 Task: Sort the products in the category "Candles & Air Fresheners" by price (highest first).
Action: Mouse moved to (805, 260)
Screenshot: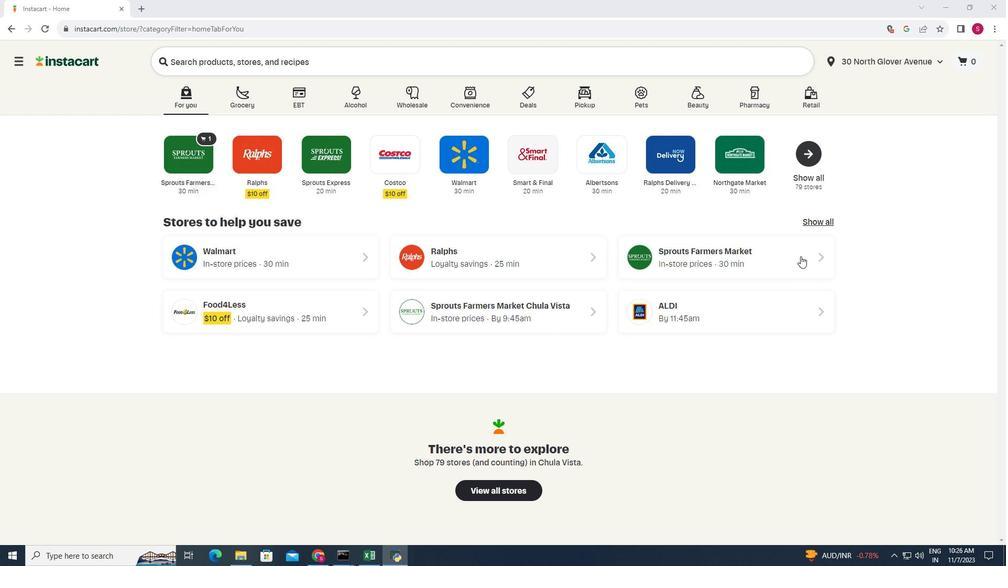 
Action: Mouse pressed left at (805, 260)
Screenshot: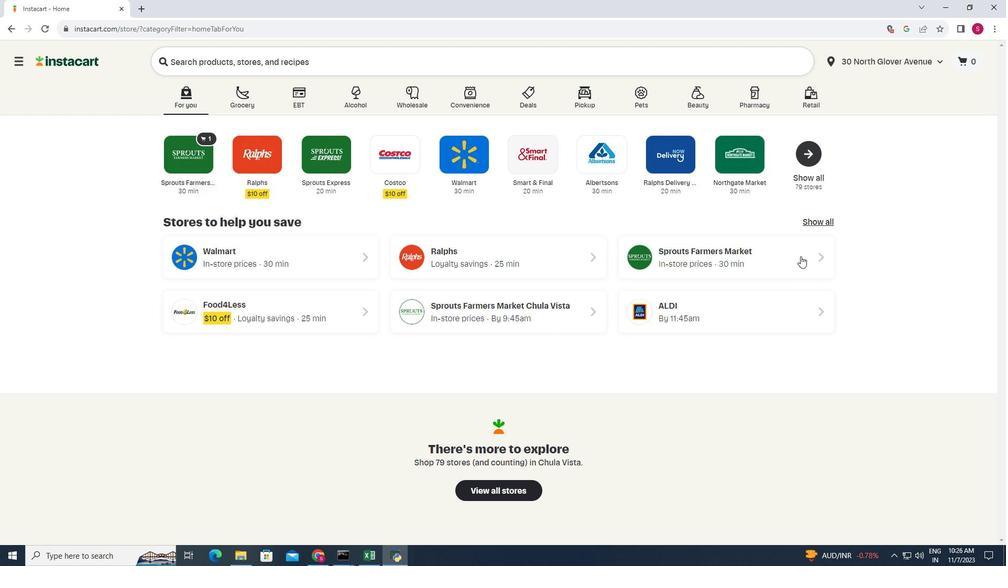 
Action: Mouse moved to (92, 379)
Screenshot: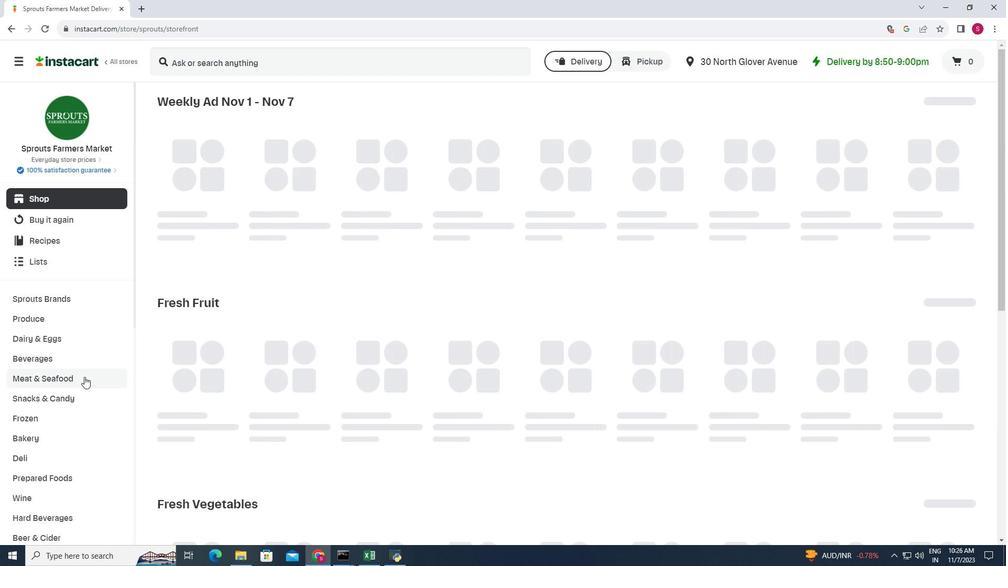 
Action: Mouse scrolled (92, 378) with delta (0, 0)
Screenshot: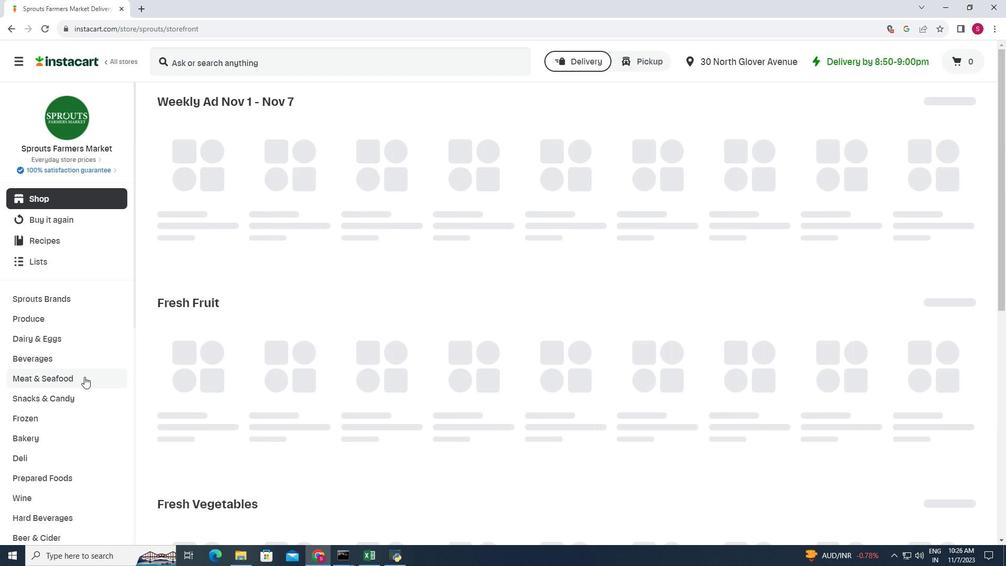 
Action: Mouse moved to (88, 382)
Screenshot: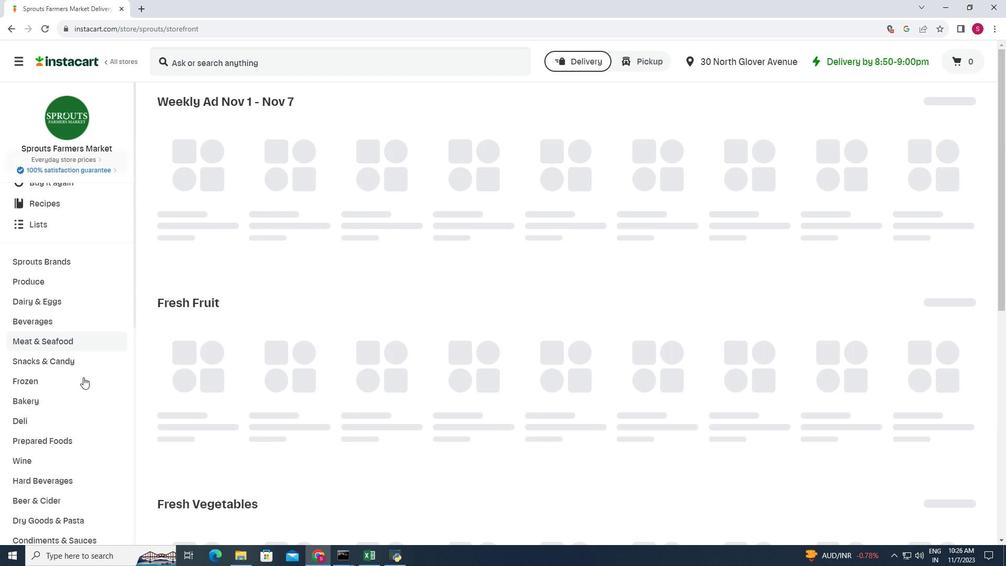 
Action: Mouse scrolled (88, 381) with delta (0, 0)
Screenshot: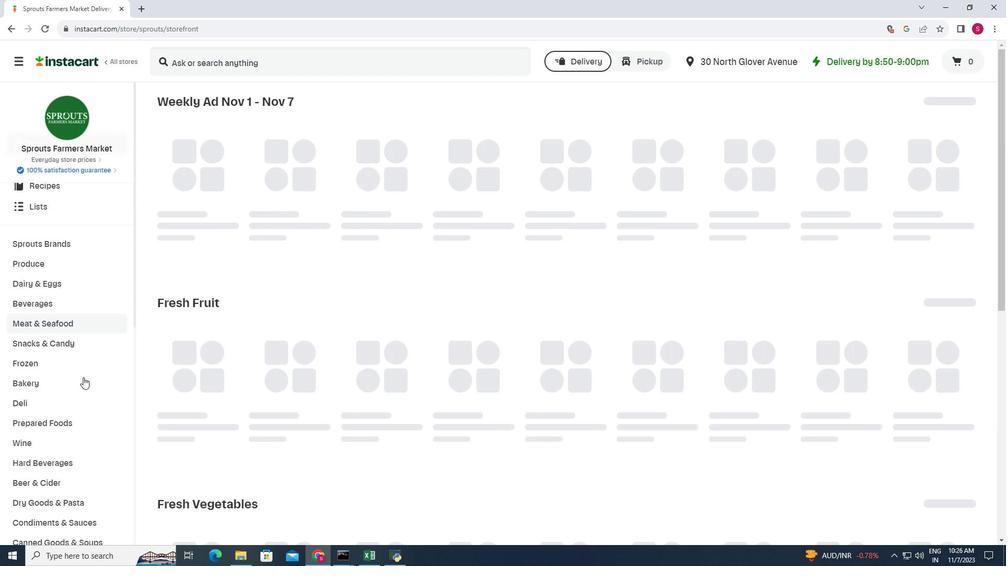 
Action: Mouse moved to (85, 385)
Screenshot: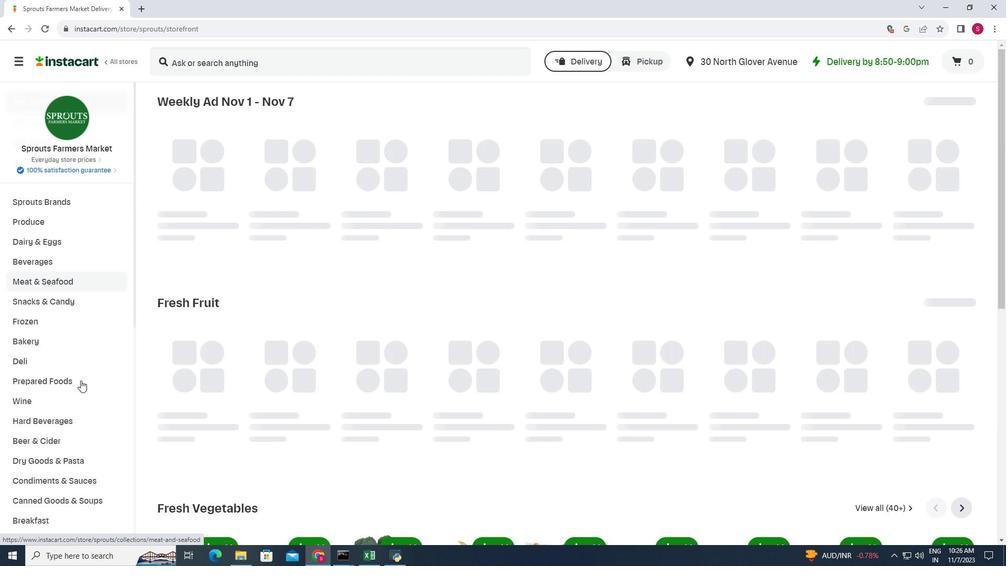 
Action: Mouse scrolled (85, 384) with delta (0, 0)
Screenshot: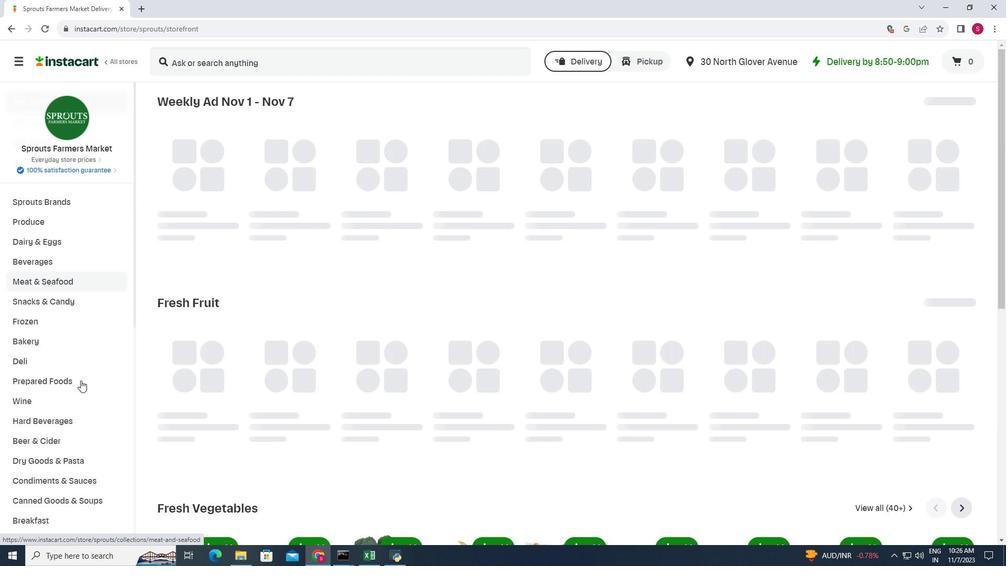 
Action: Mouse moved to (84, 386)
Screenshot: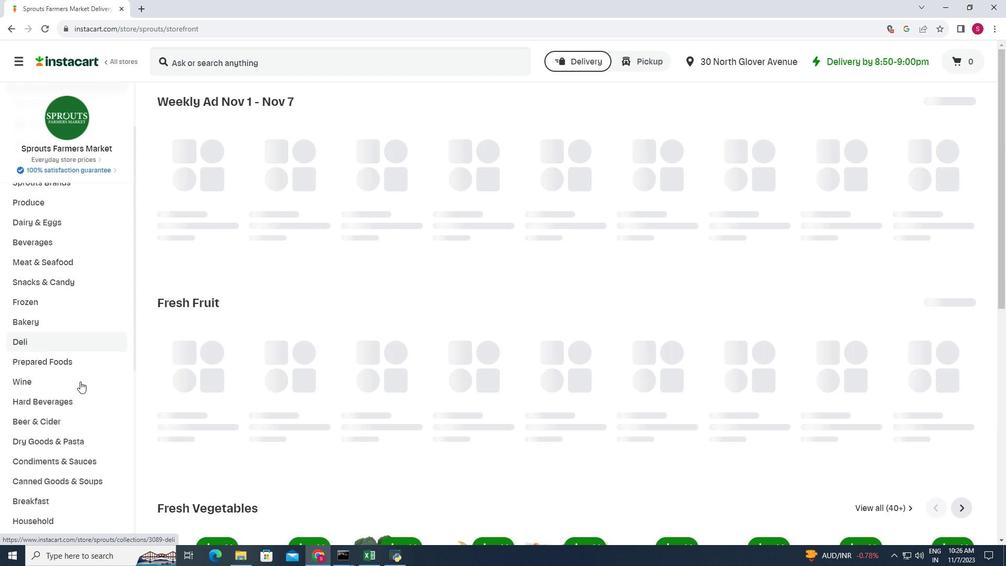 
Action: Mouse scrolled (84, 385) with delta (0, 0)
Screenshot: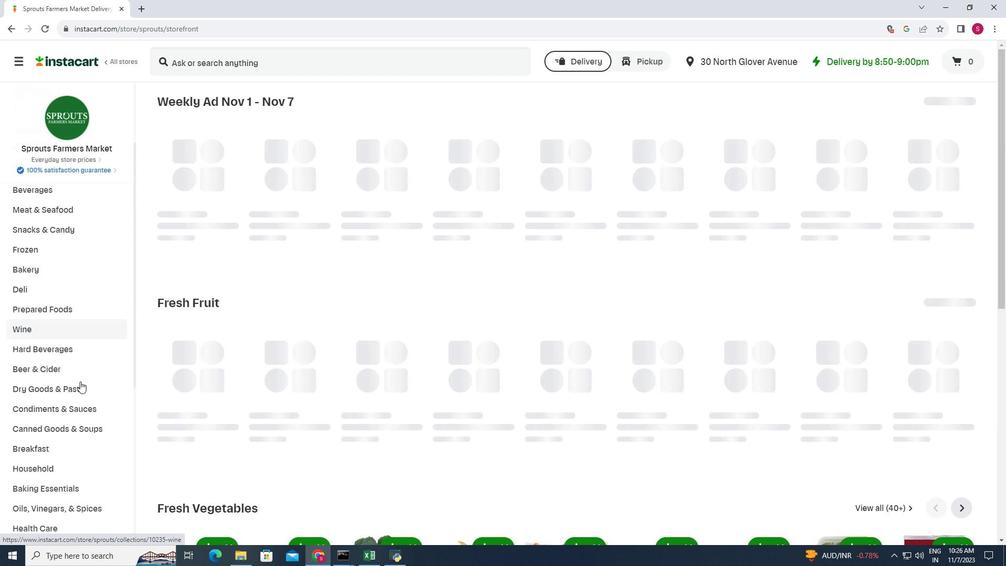 
Action: Mouse moved to (73, 444)
Screenshot: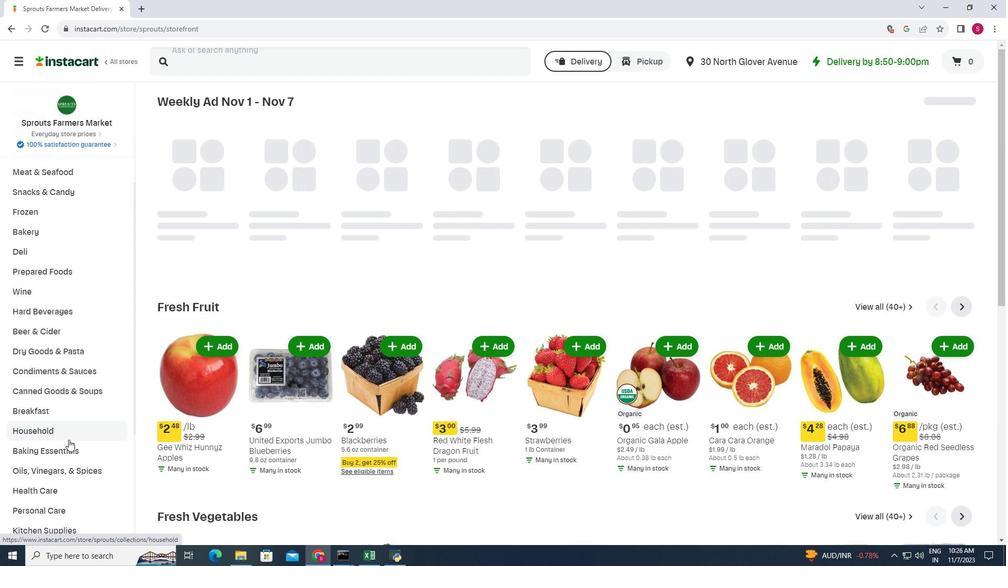 
Action: Mouse pressed left at (73, 444)
Screenshot: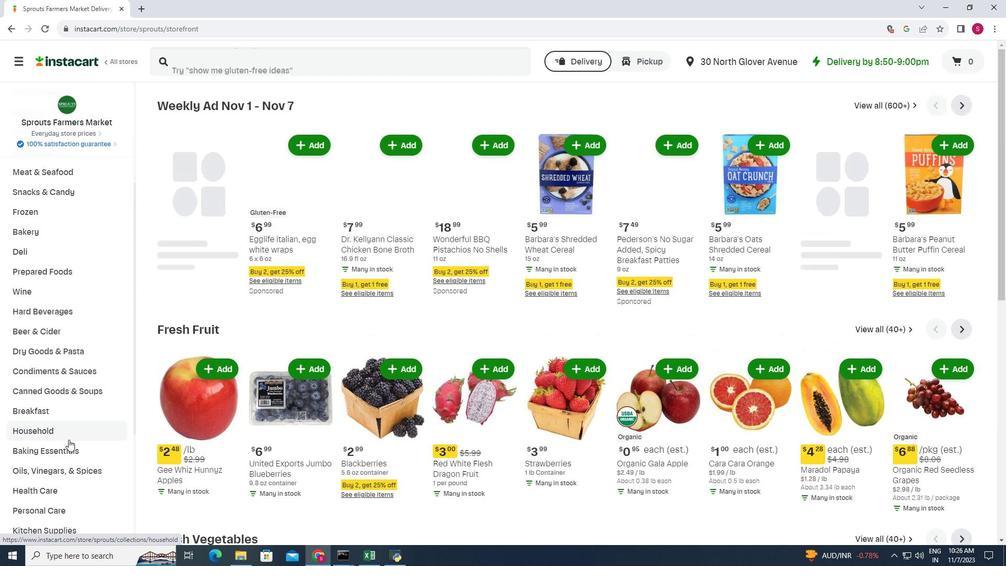 
Action: Mouse moved to (547, 126)
Screenshot: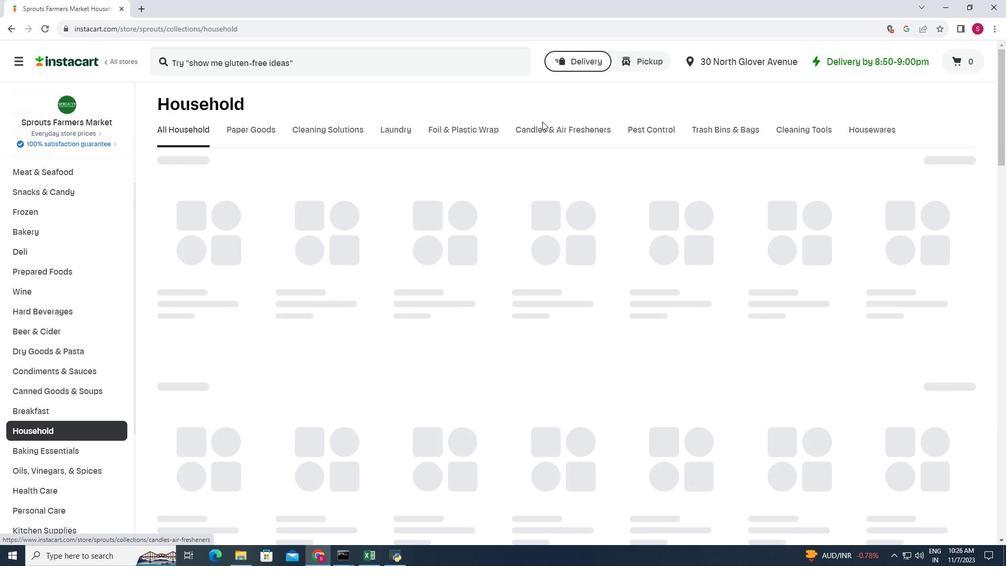
Action: Mouse pressed left at (547, 126)
Screenshot: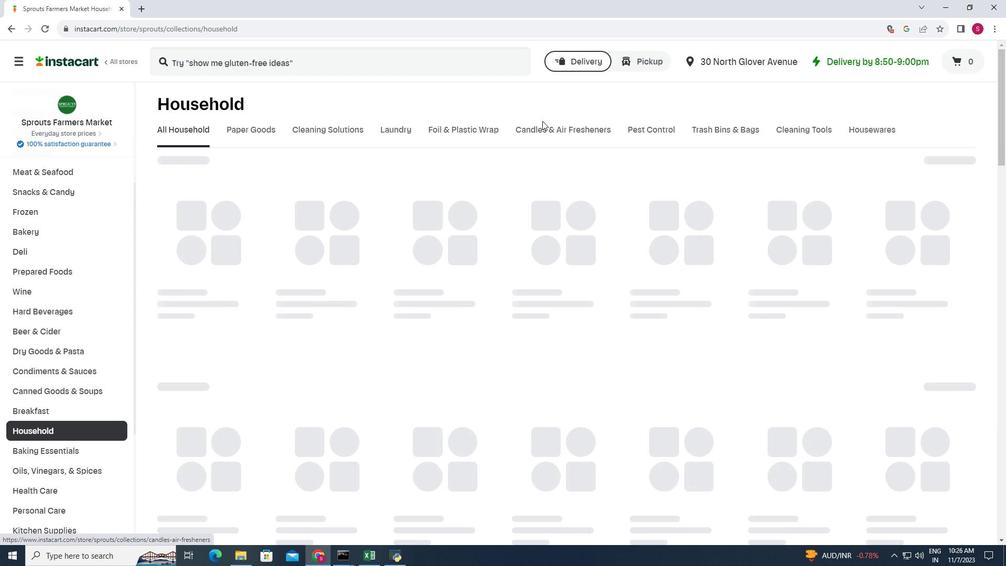 
Action: Mouse moved to (543, 136)
Screenshot: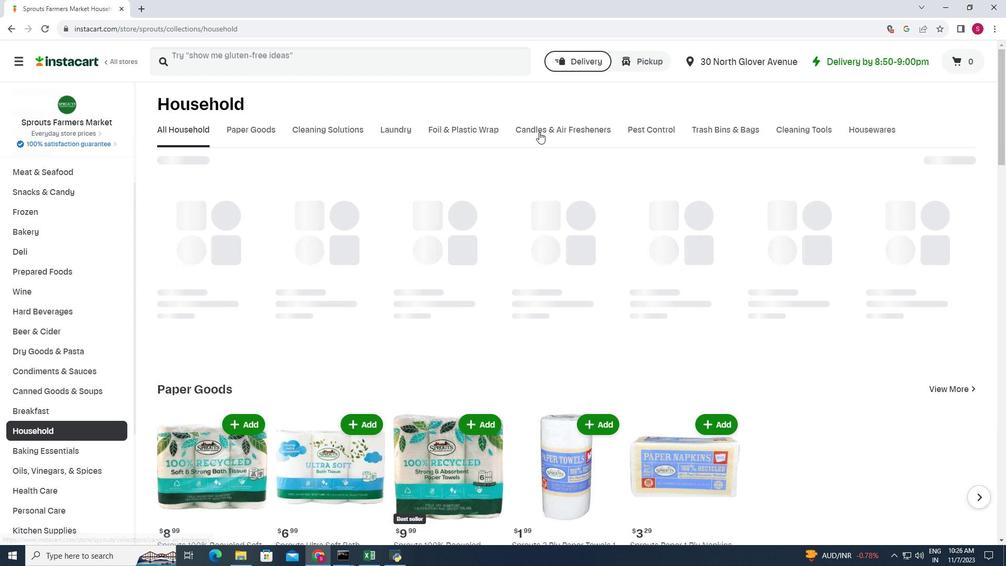
Action: Mouse pressed left at (543, 136)
Screenshot: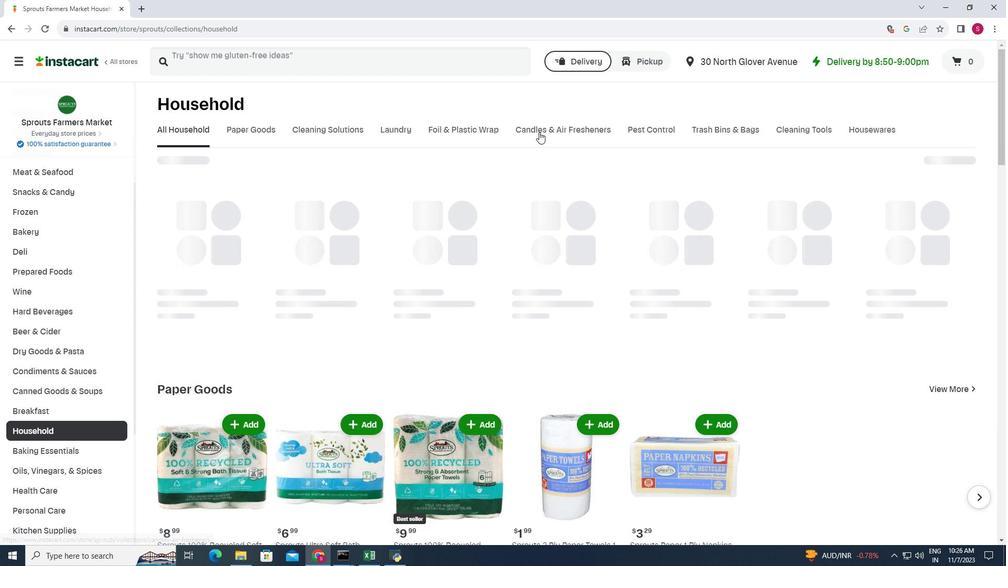 
Action: Mouse moved to (969, 214)
Screenshot: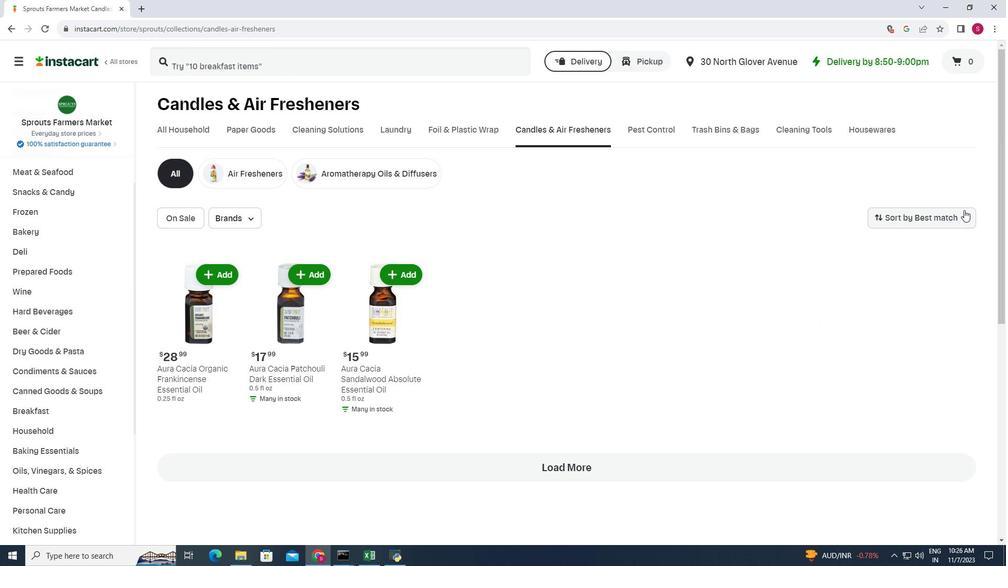 
Action: Mouse pressed left at (969, 214)
Screenshot: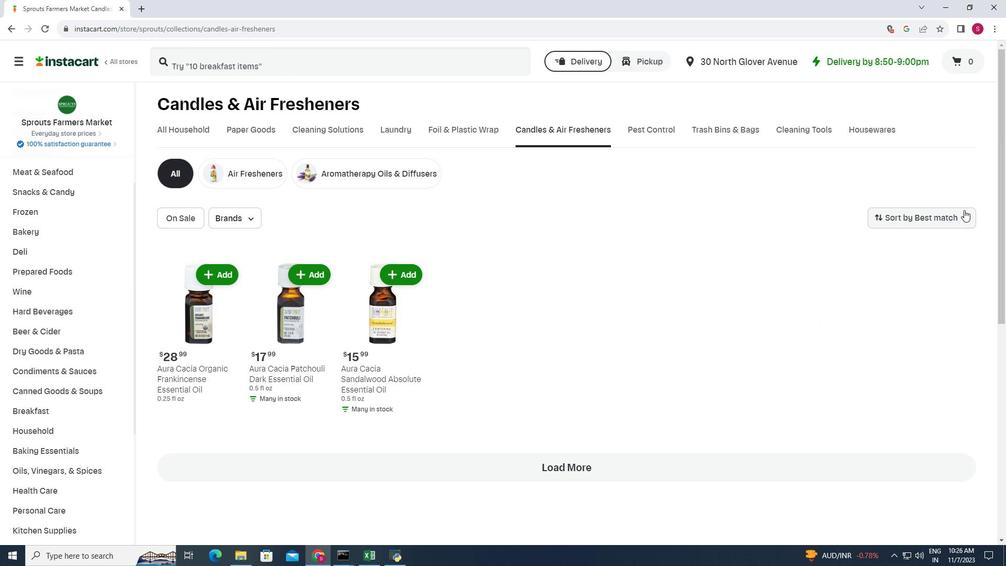 
Action: Mouse moved to (941, 291)
Screenshot: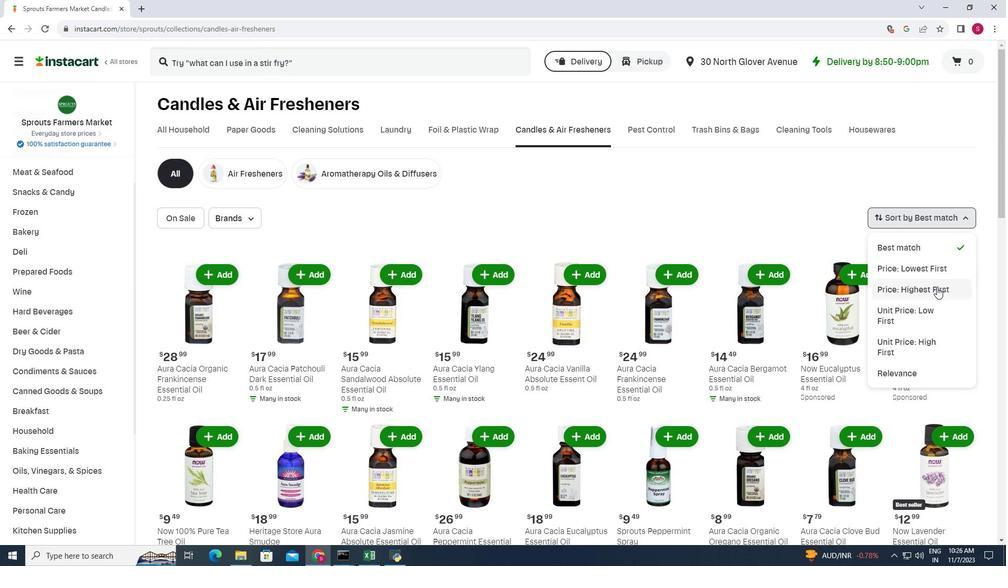 
Action: Mouse pressed left at (941, 291)
Screenshot: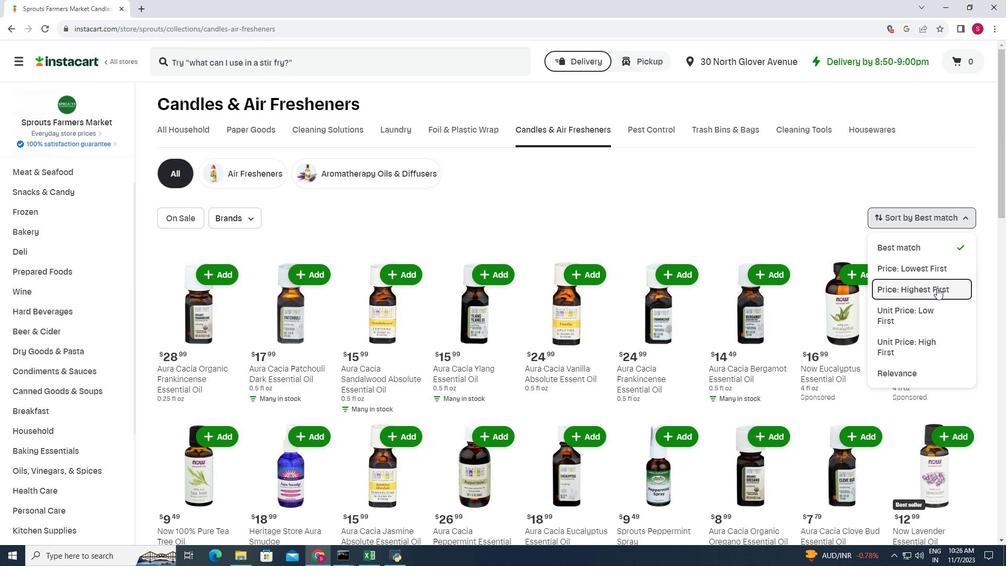 
Action: Mouse moved to (548, 195)
Screenshot: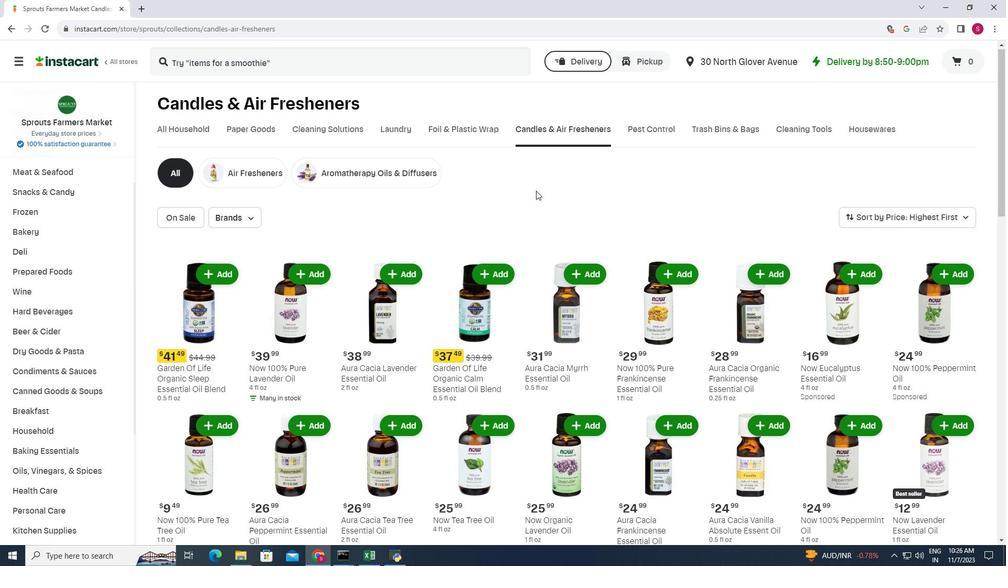 
Action: Mouse scrolled (548, 194) with delta (0, 0)
Screenshot: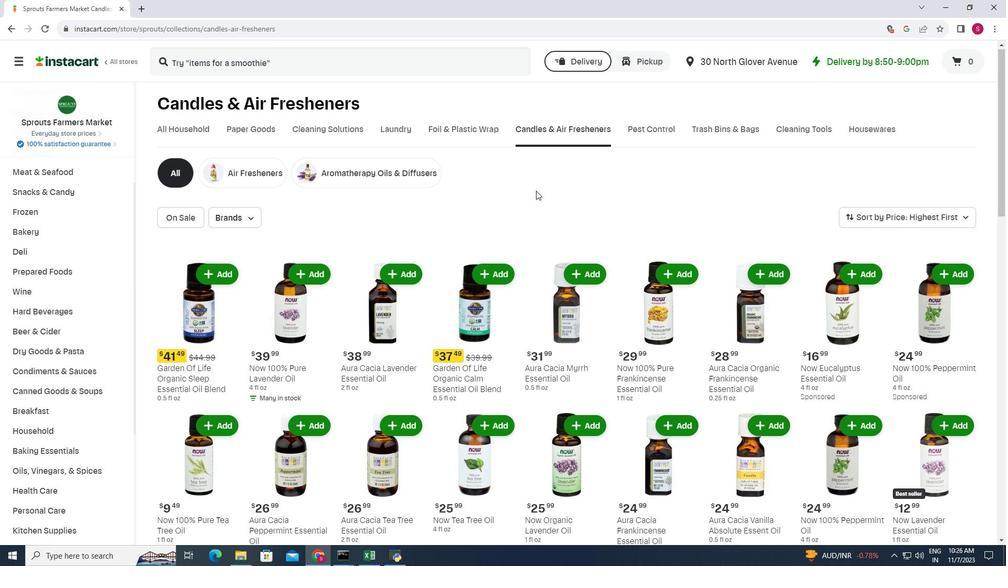 
Action: Mouse moved to (540, 195)
Screenshot: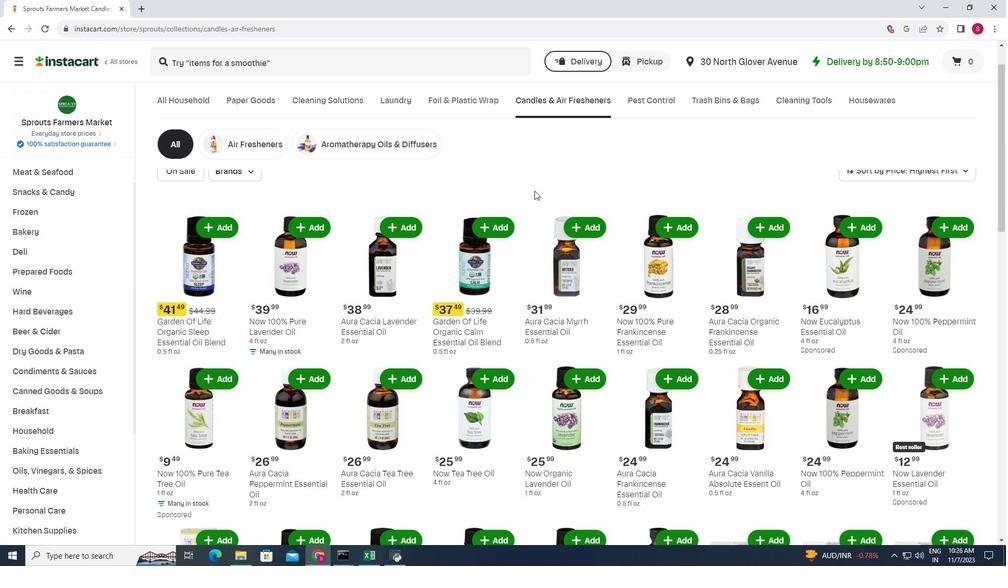 
Action: Mouse scrolled (540, 194) with delta (0, 0)
Screenshot: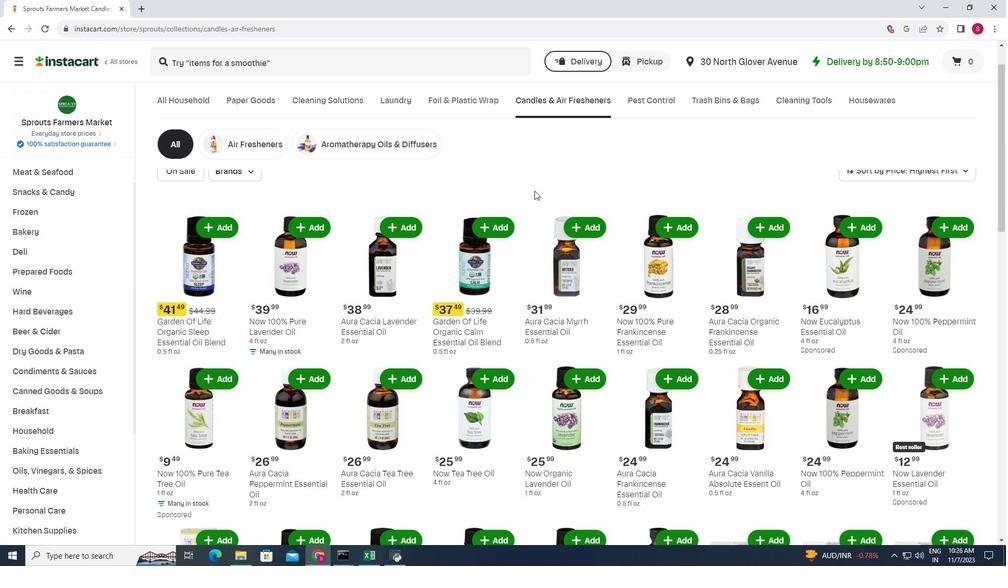 
Action: Mouse moved to (539, 195)
Screenshot: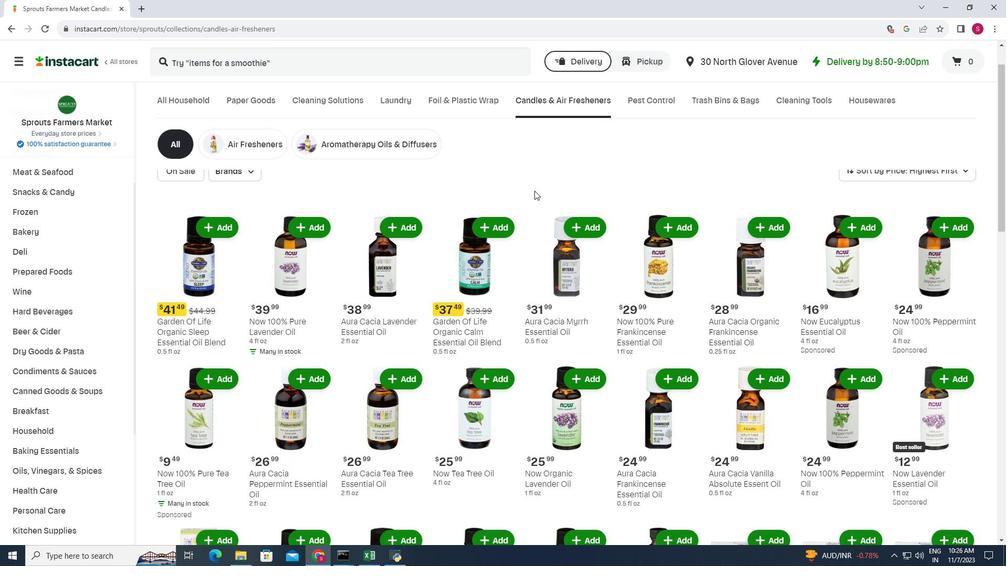 
Action: Mouse scrolled (539, 194) with delta (0, 0)
Screenshot: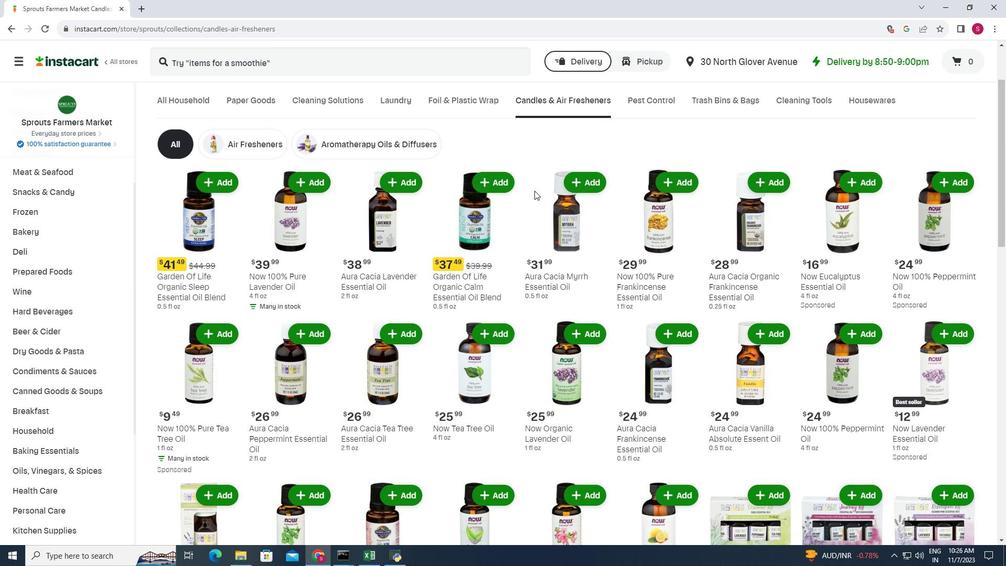 
Action: Mouse scrolled (539, 194) with delta (0, 0)
Screenshot: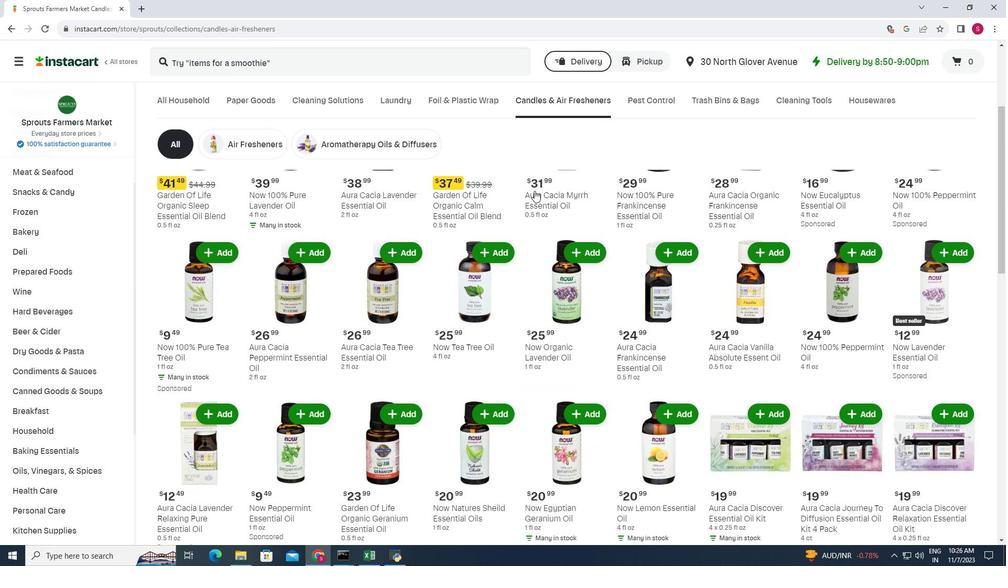 
Action: Mouse scrolled (539, 194) with delta (0, 0)
Screenshot: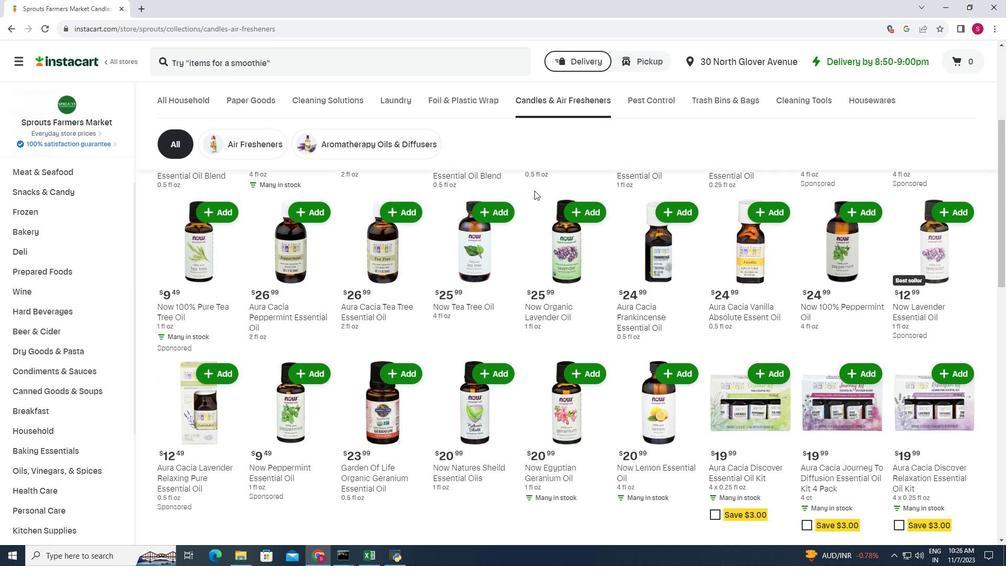 
Action: Mouse scrolled (539, 194) with delta (0, 0)
Screenshot: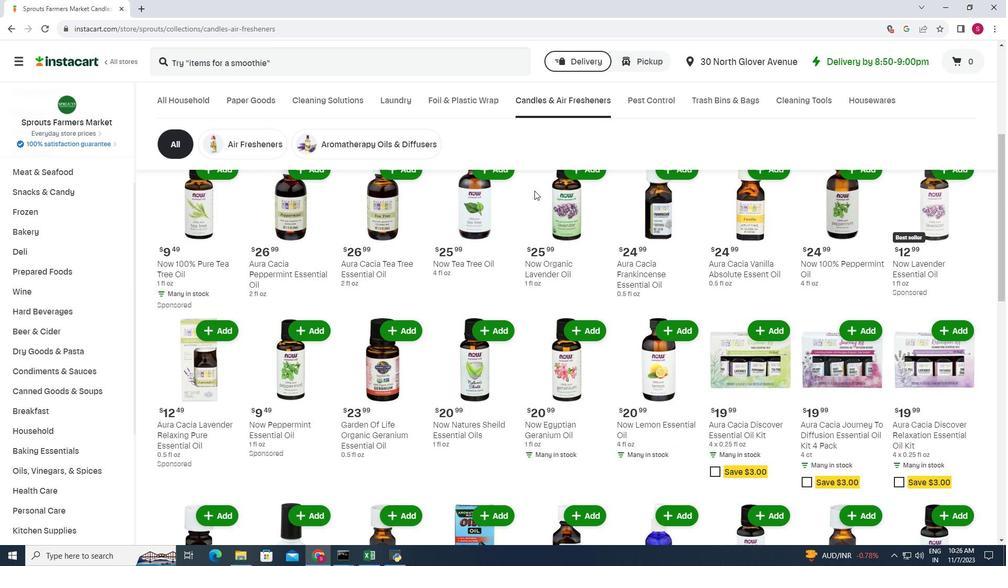 
Action: Mouse scrolled (539, 194) with delta (0, 0)
Screenshot: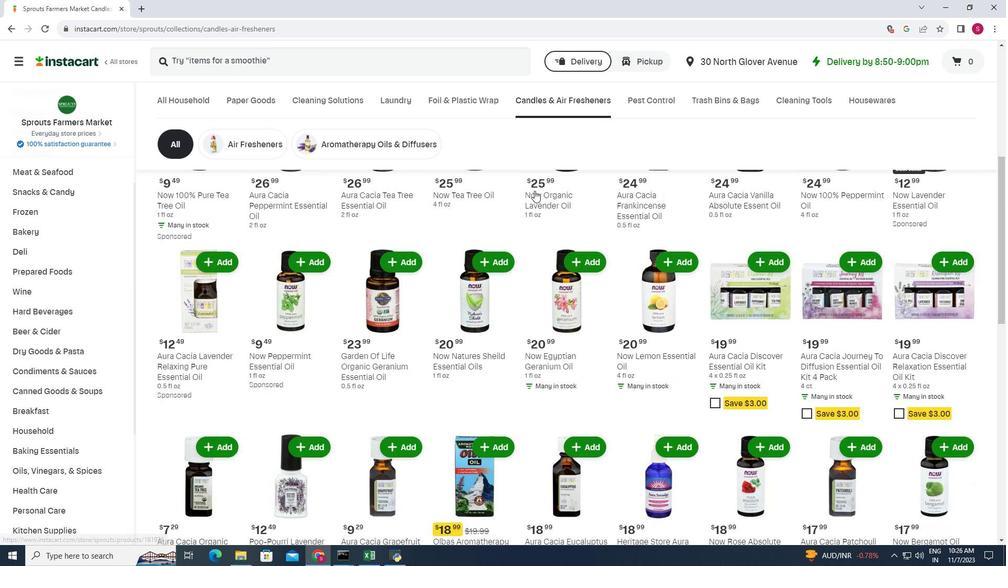 
Action: Mouse moved to (538, 196)
Screenshot: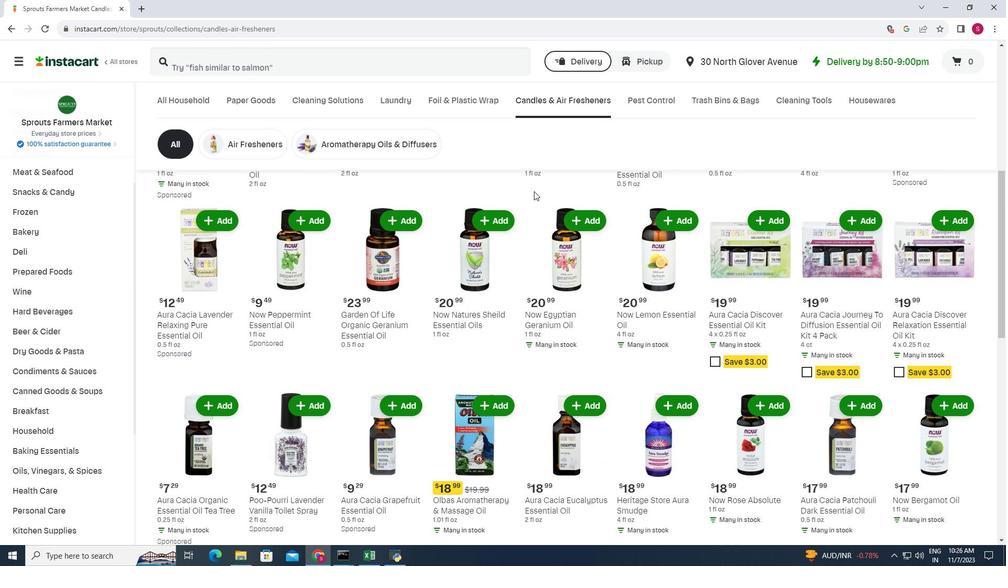 
Action: Mouse scrolled (538, 195) with delta (0, 0)
Screenshot: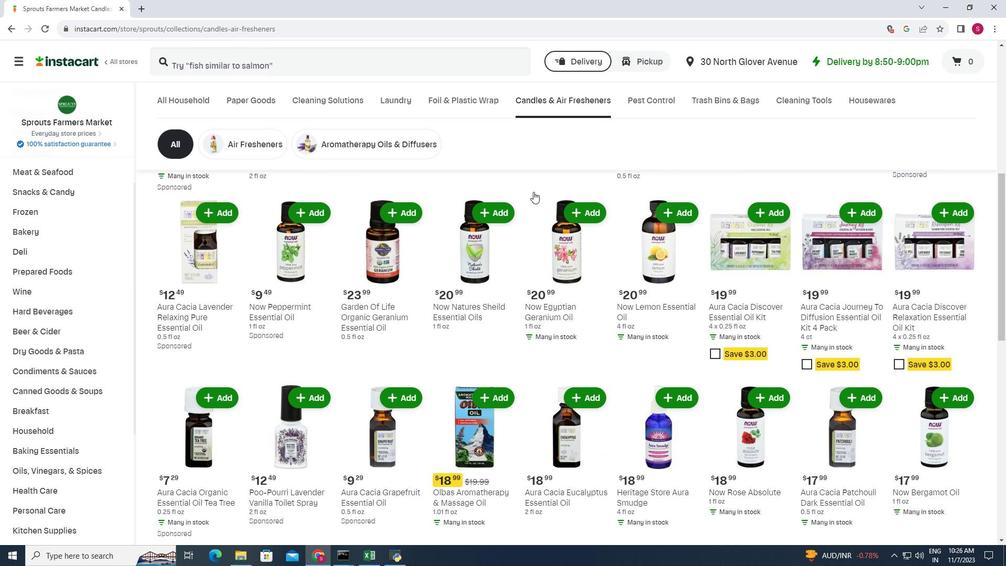 
Action: Mouse moved to (538, 196)
Screenshot: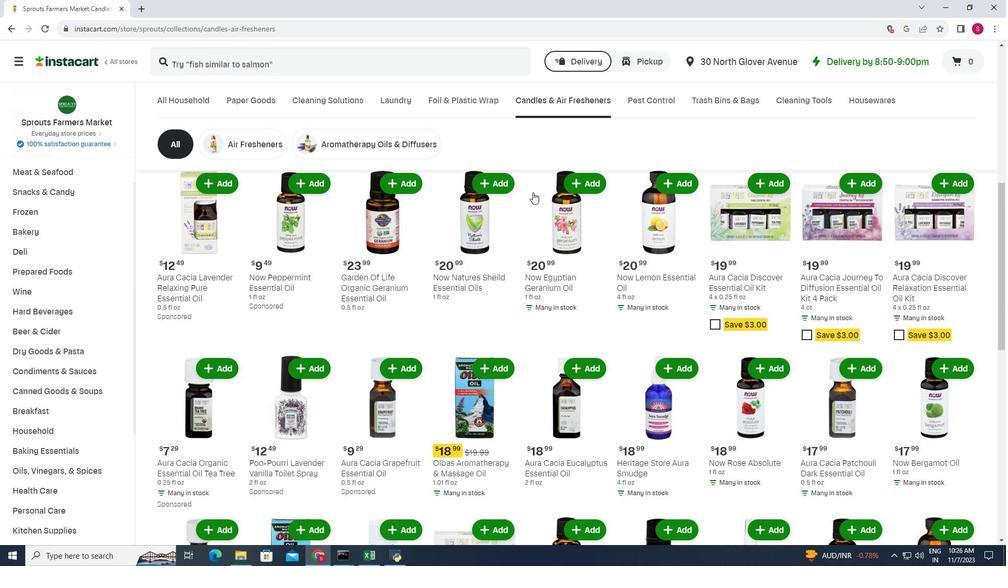 
Action: Mouse scrolled (538, 196) with delta (0, 0)
Screenshot: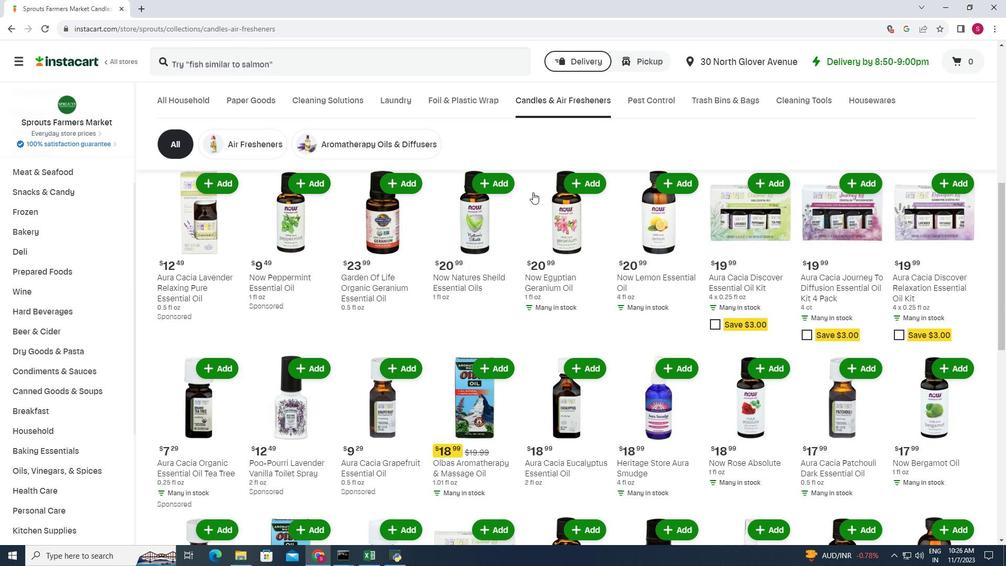 
Action: Mouse moved to (537, 197)
Screenshot: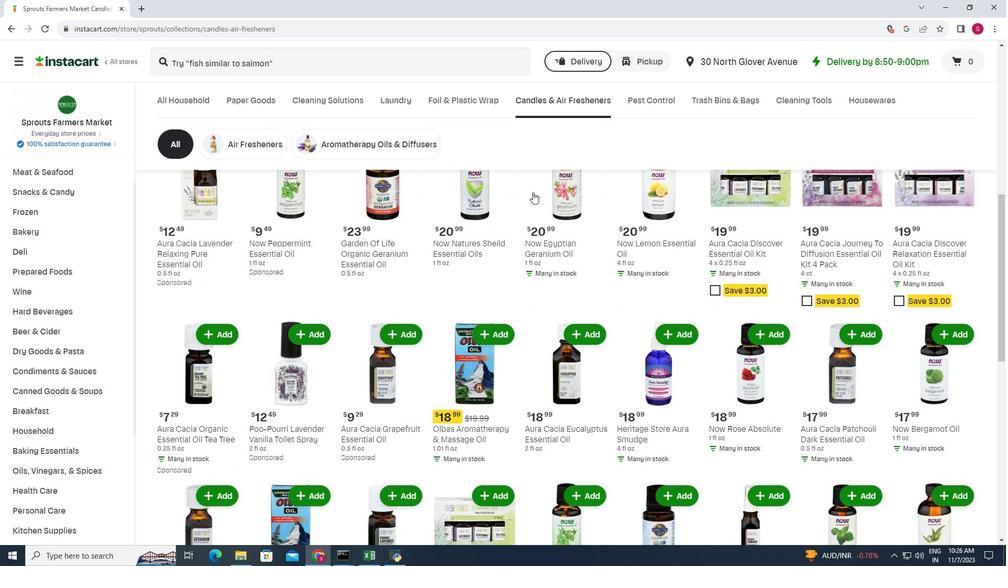 
Action: Mouse scrolled (537, 196) with delta (0, 0)
Screenshot: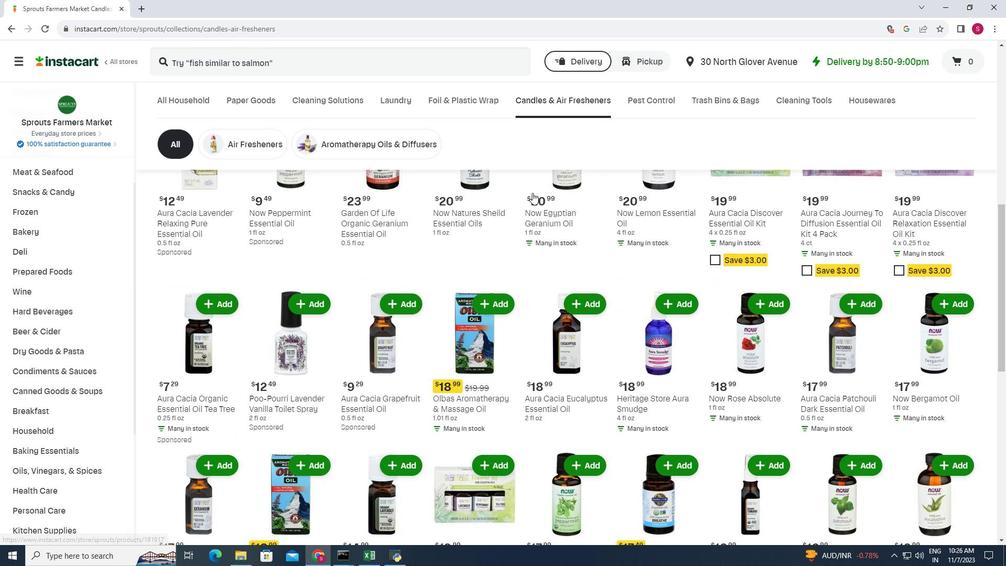 
Action: Mouse moved to (537, 197)
Screenshot: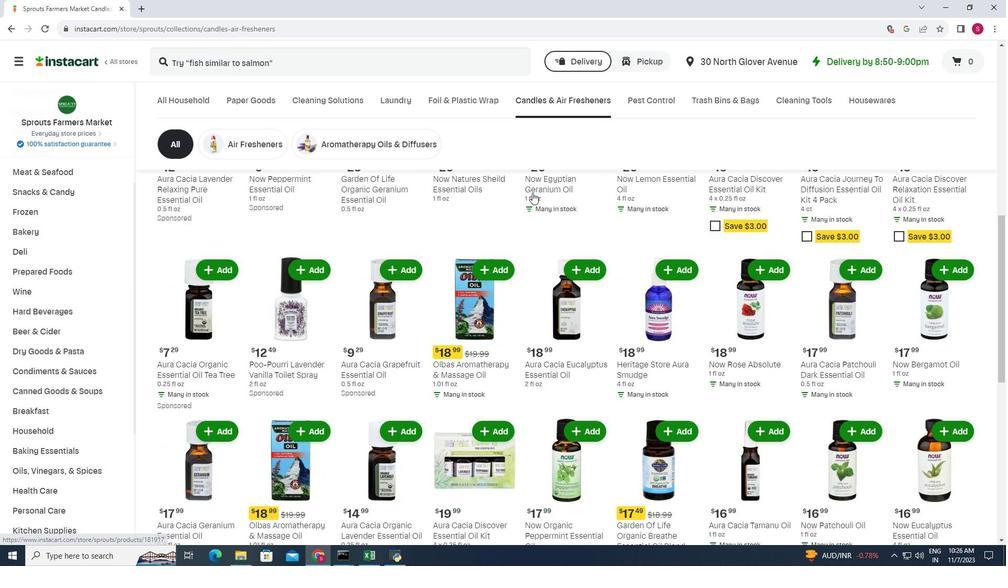 
Action: Mouse scrolled (537, 197) with delta (0, 0)
Screenshot: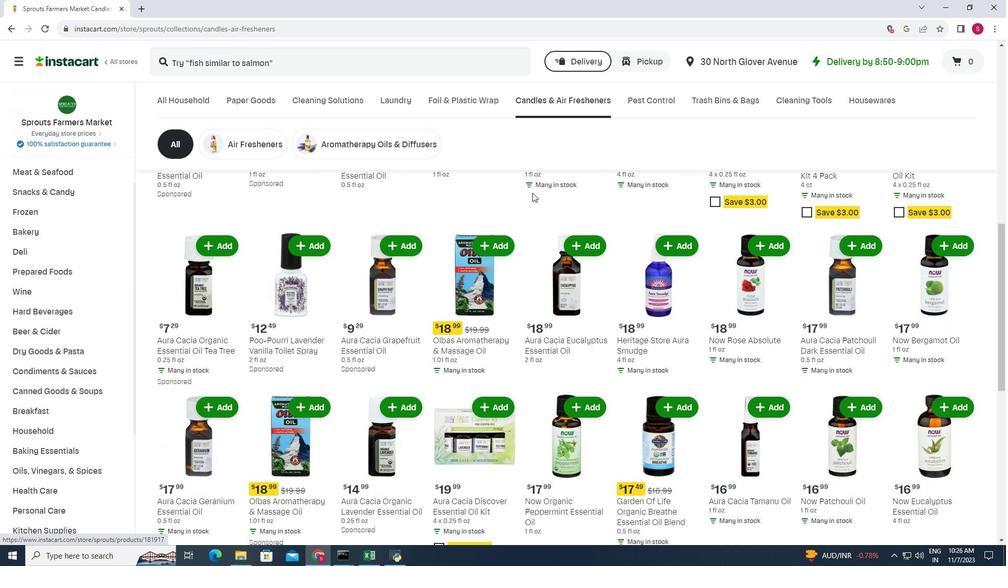 
Action: Mouse moved to (536, 197)
Screenshot: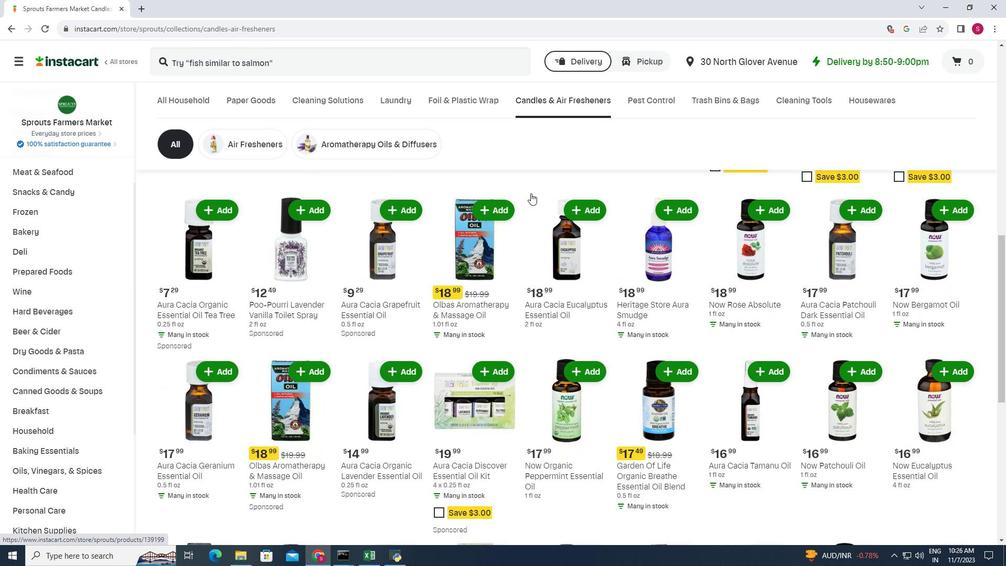
Action: Mouse scrolled (536, 197) with delta (0, 0)
Screenshot: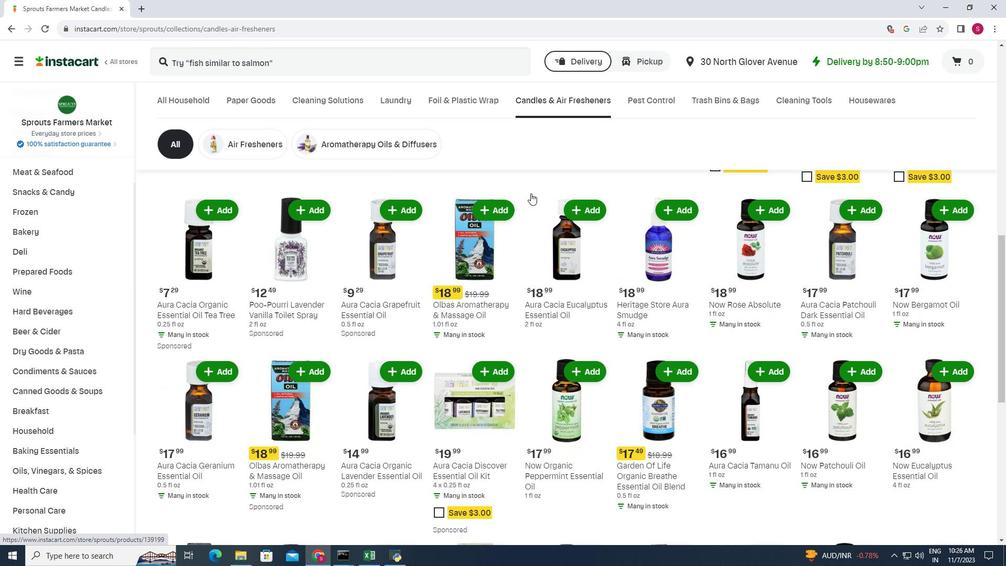 
Action: Mouse moved to (535, 199)
Screenshot: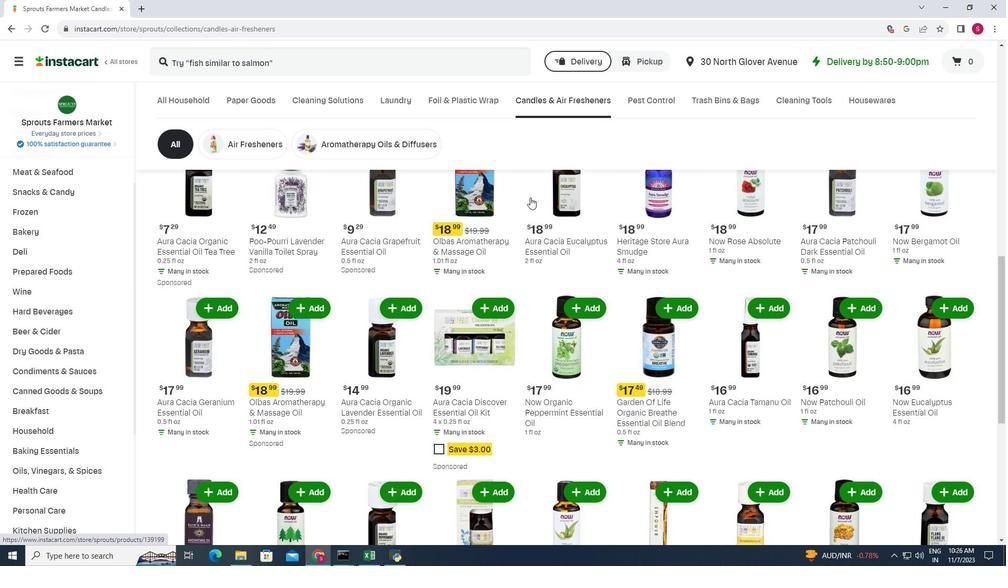 
Action: Mouse scrolled (535, 199) with delta (0, 0)
Screenshot: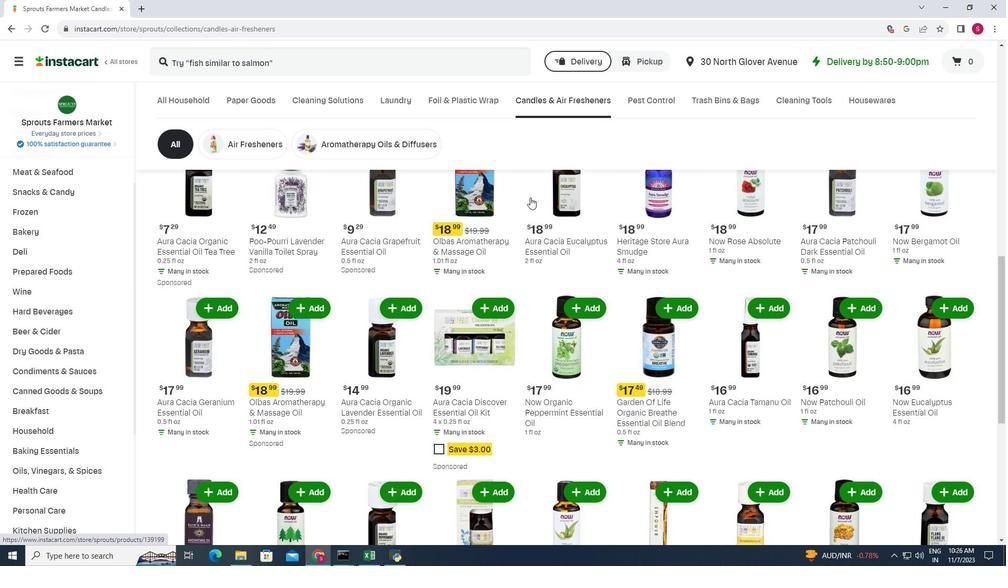 
Action: Mouse moved to (535, 202)
Screenshot: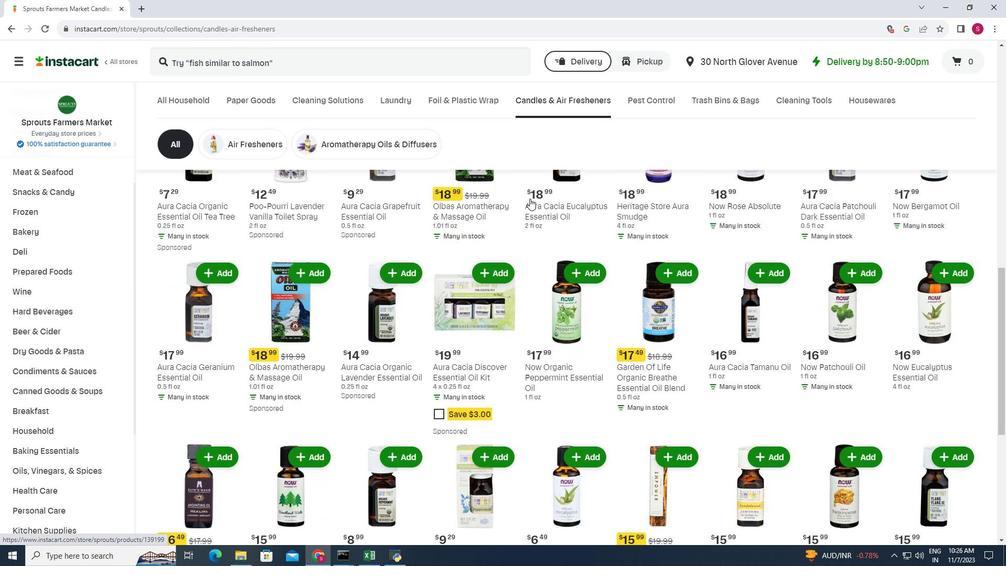 
Action: Mouse scrolled (535, 201) with delta (0, 0)
Screenshot: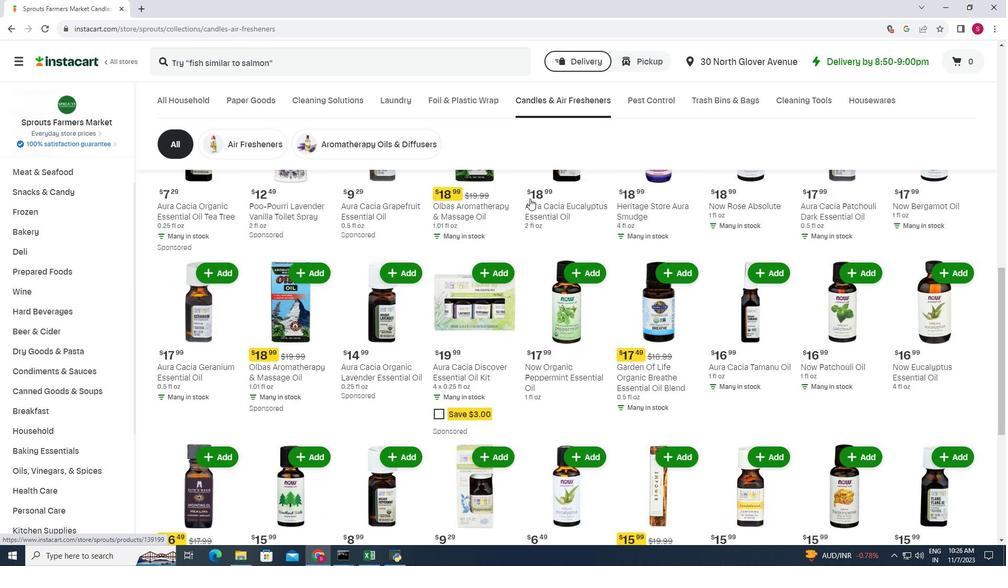
Action: Mouse moved to (534, 204)
Screenshot: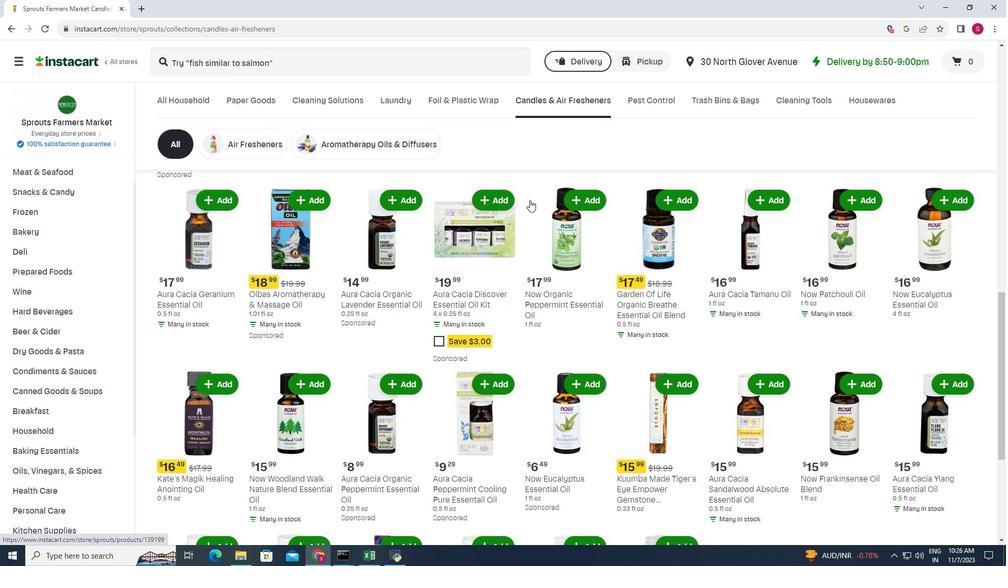 
Action: Mouse scrolled (534, 203) with delta (0, 0)
Screenshot: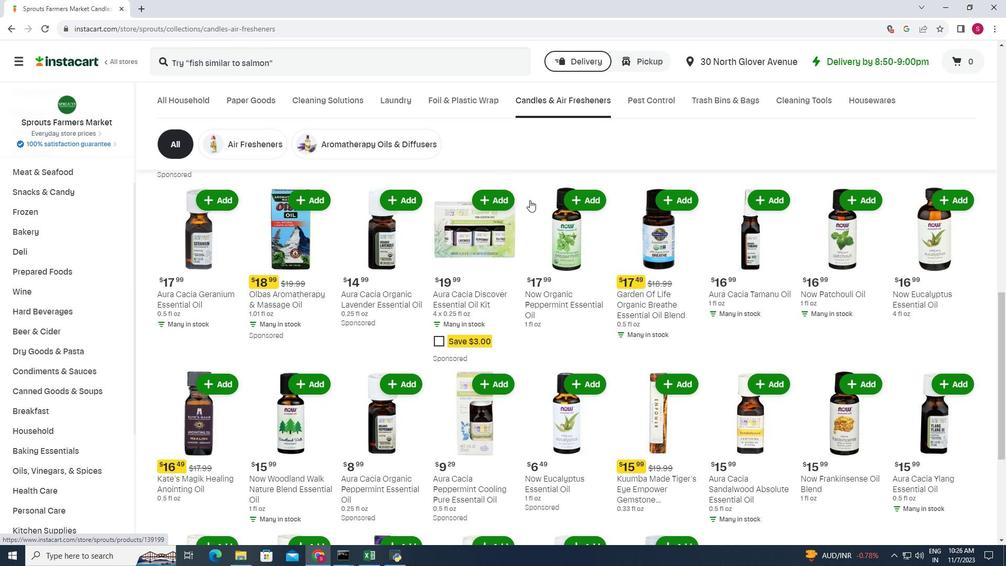 
Action: Mouse moved to (534, 204)
Screenshot: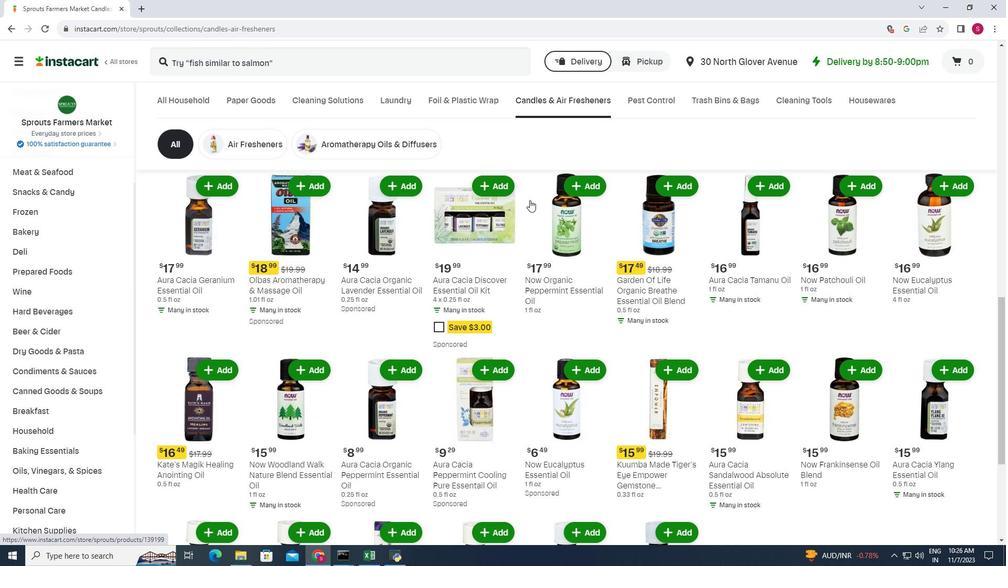 
Action: Mouse scrolled (534, 204) with delta (0, 0)
Screenshot: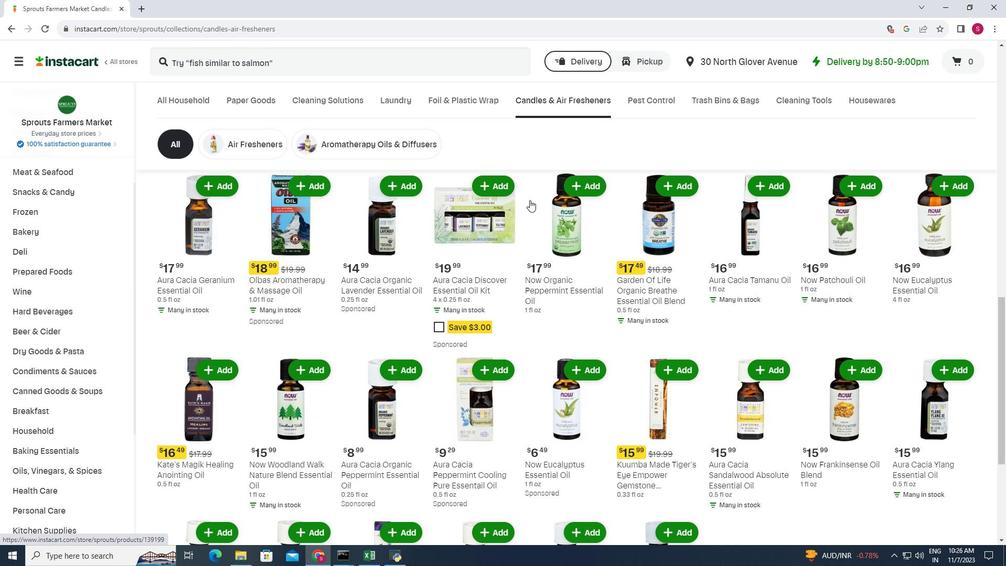 
Action: Mouse scrolled (534, 204) with delta (0, 0)
Screenshot: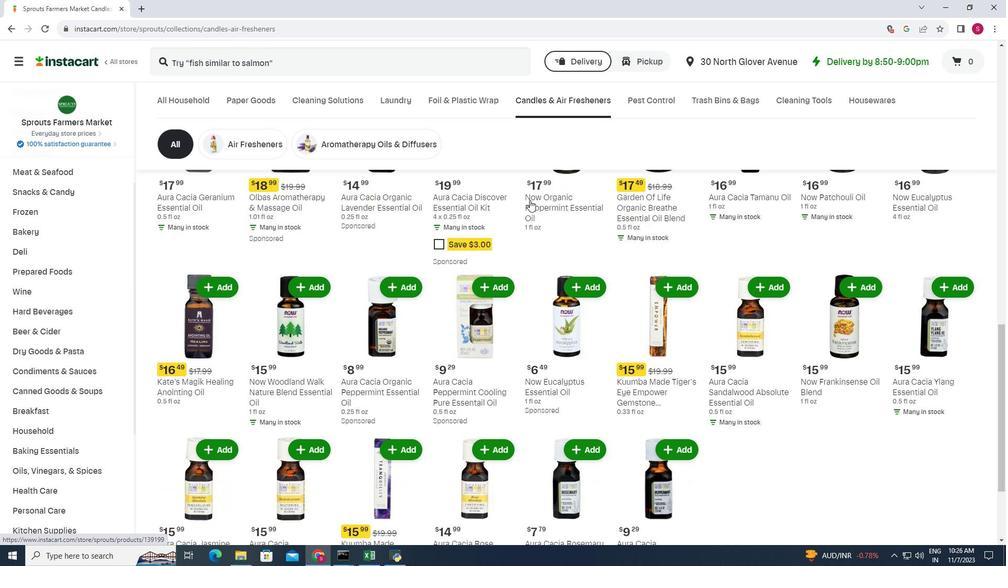 
Action: Mouse scrolled (534, 204) with delta (0, 0)
Screenshot: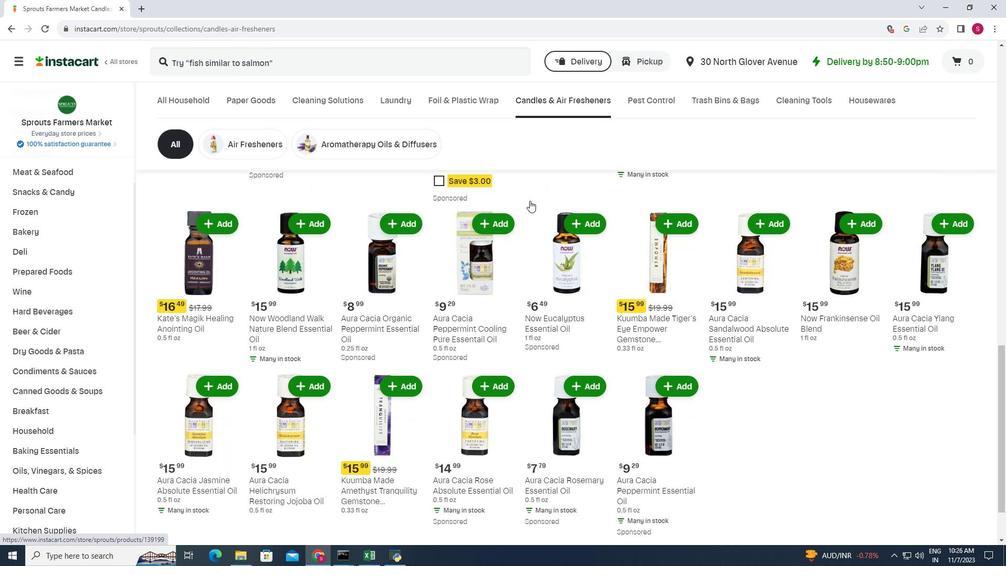 
Action: Mouse moved to (534, 205)
Screenshot: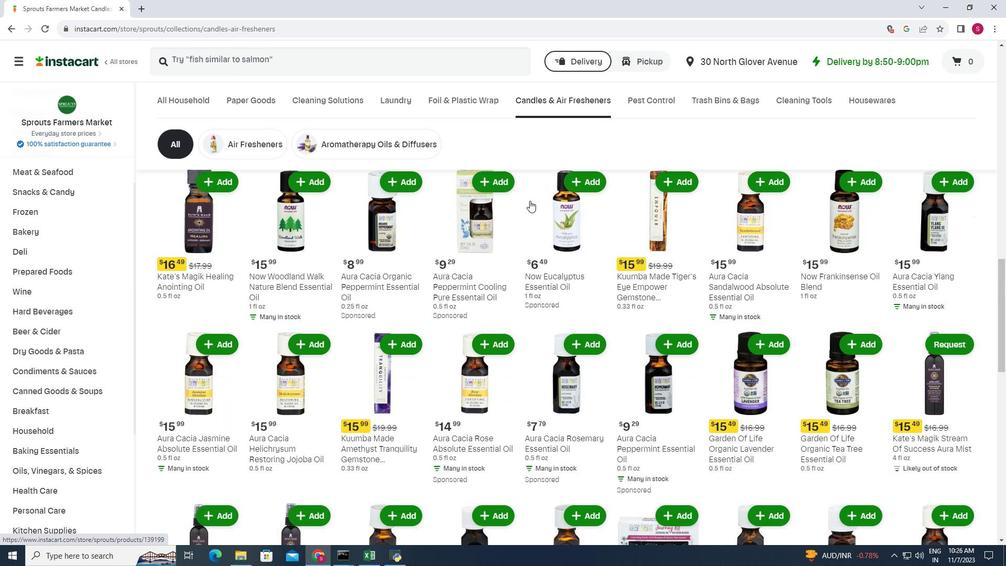 
Action: Mouse scrolled (534, 204) with delta (0, 0)
Screenshot: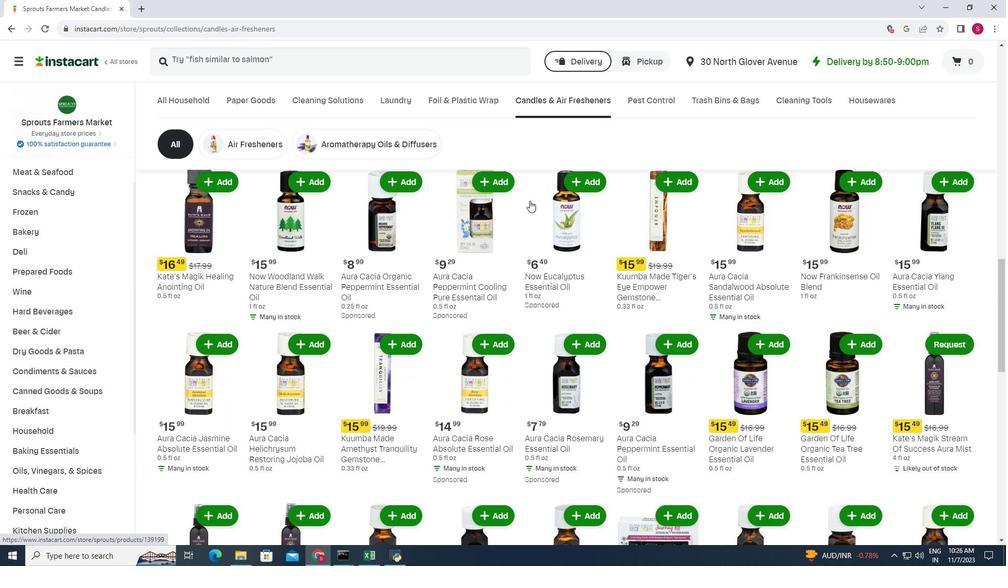 
Action: Mouse scrolled (534, 204) with delta (0, 0)
Screenshot: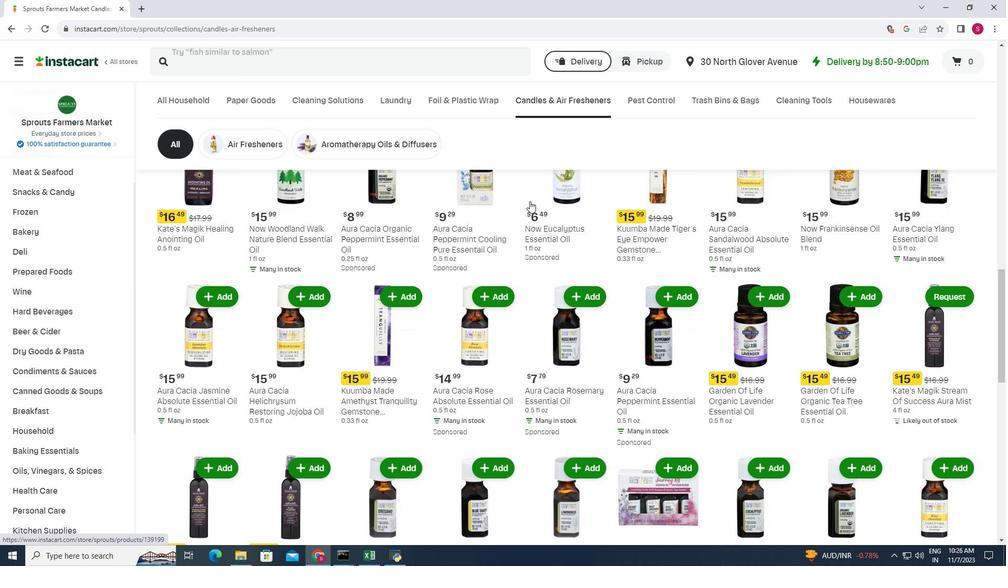 
Action: Mouse moved to (534, 205)
Screenshot: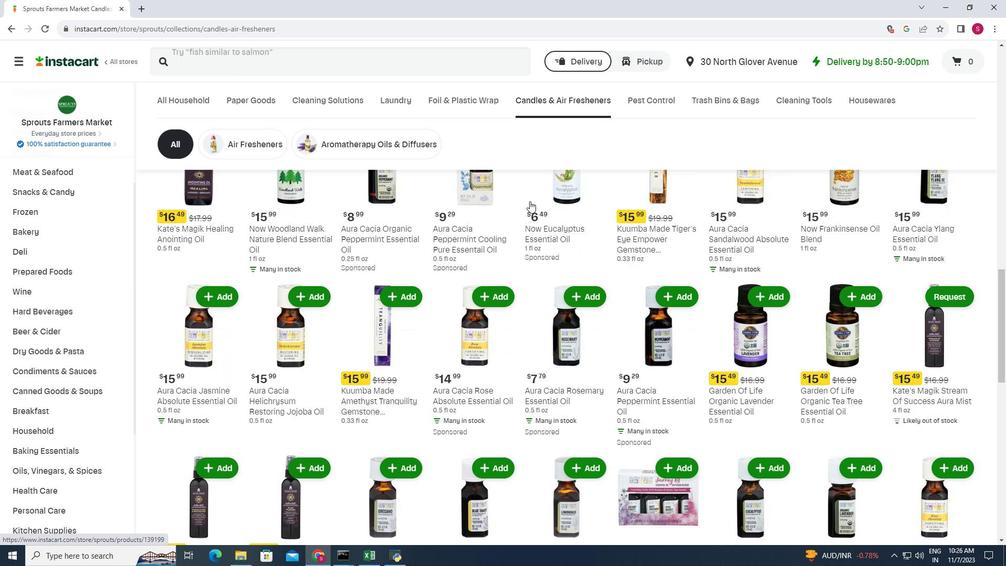 
Action: Mouse scrolled (534, 205) with delta (0, 0)
Screenshot: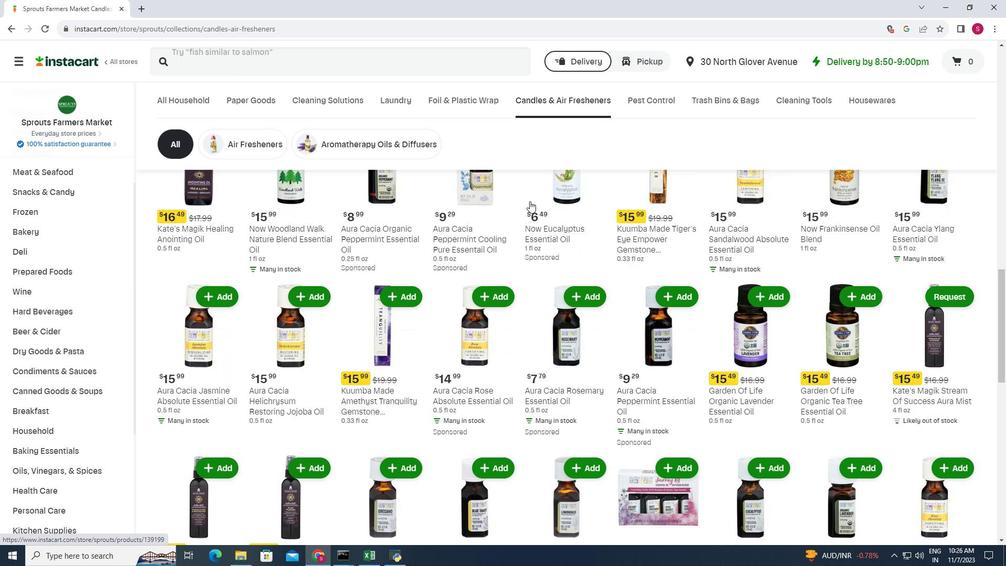 
